 Task: Measure the distance between Boston and Old North Church
Action: Mouse pressed left at (325, 87)
Screenshot: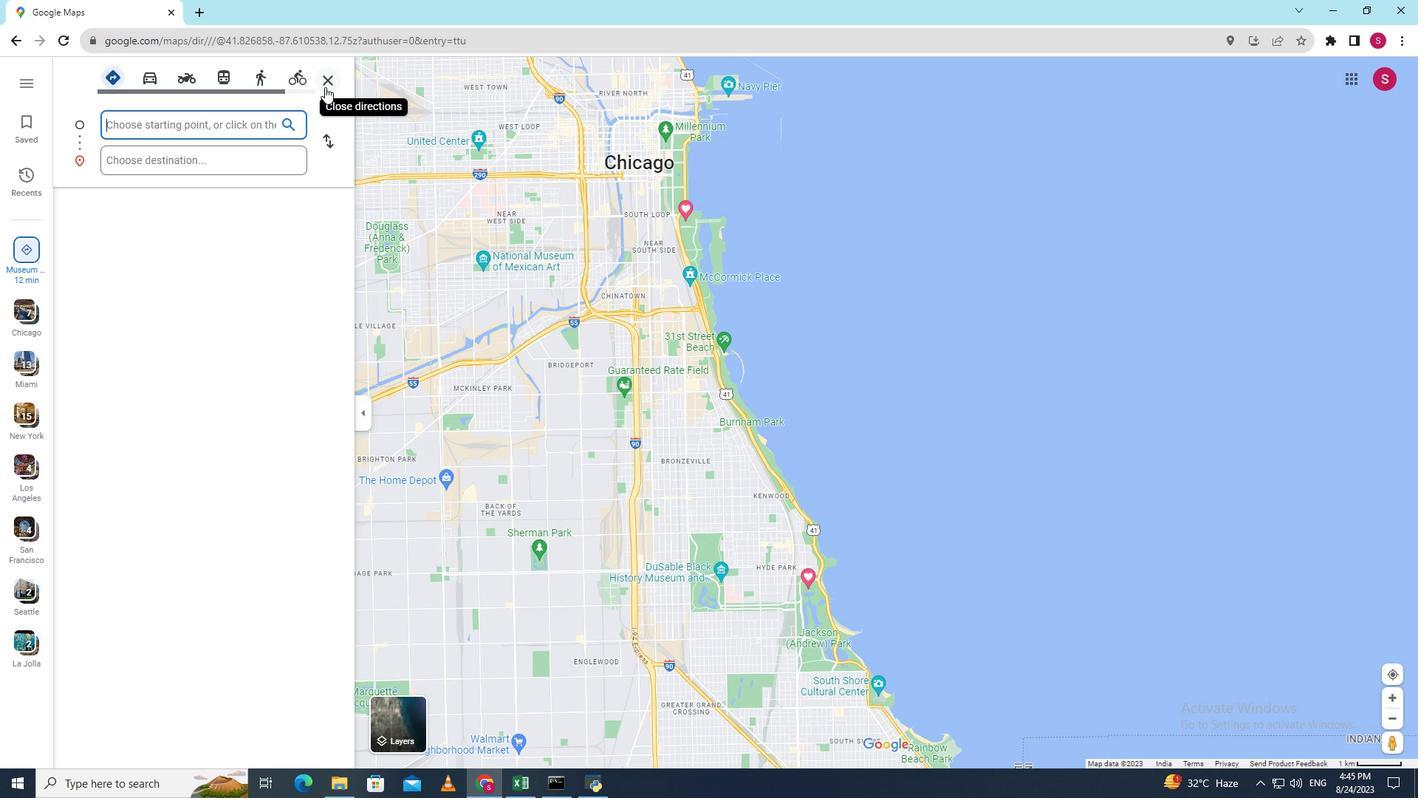 
Action: Key pressed <Key.shift>Boston<Key.space><Key.backspace>
Screenshot: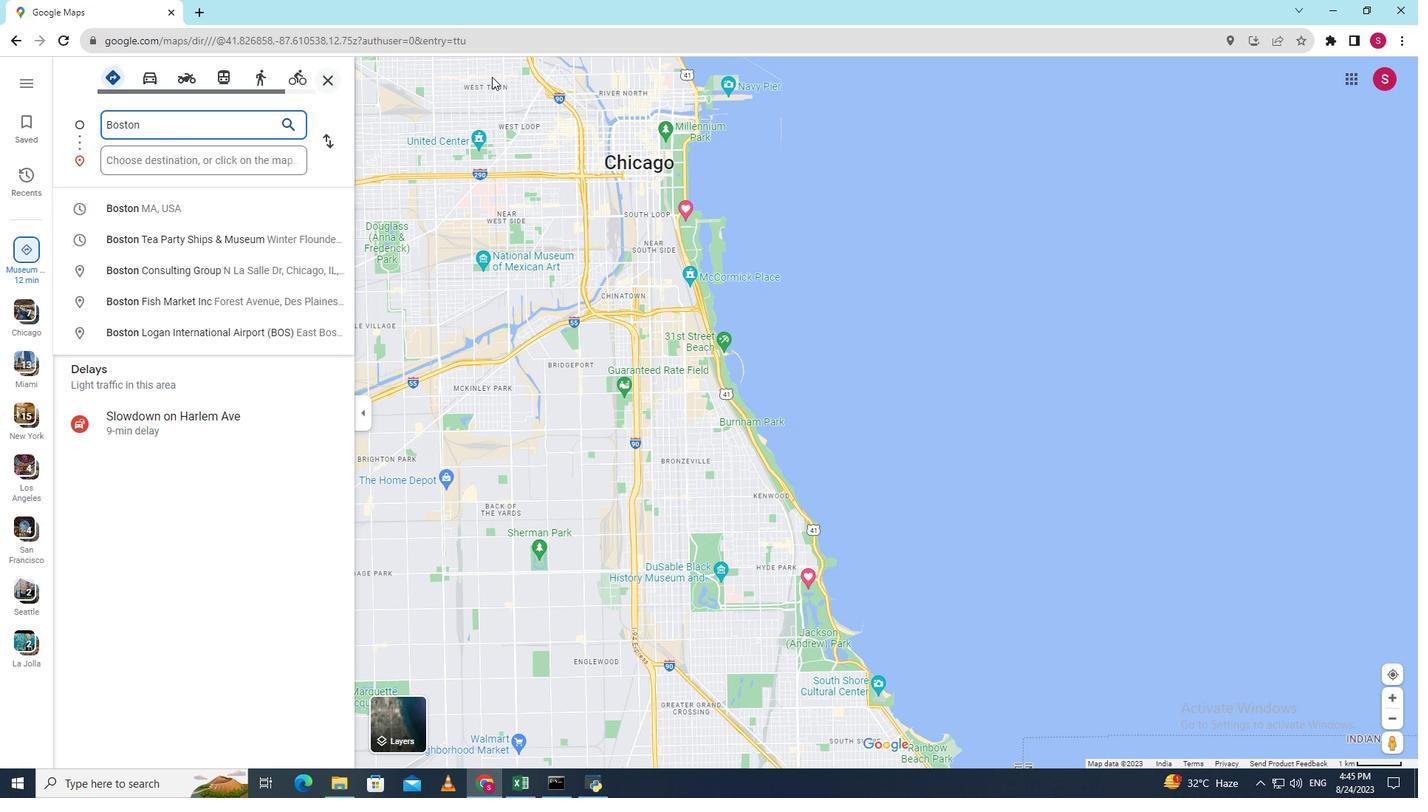 
Action: Mouse moved to (268, 153)
Screenshot: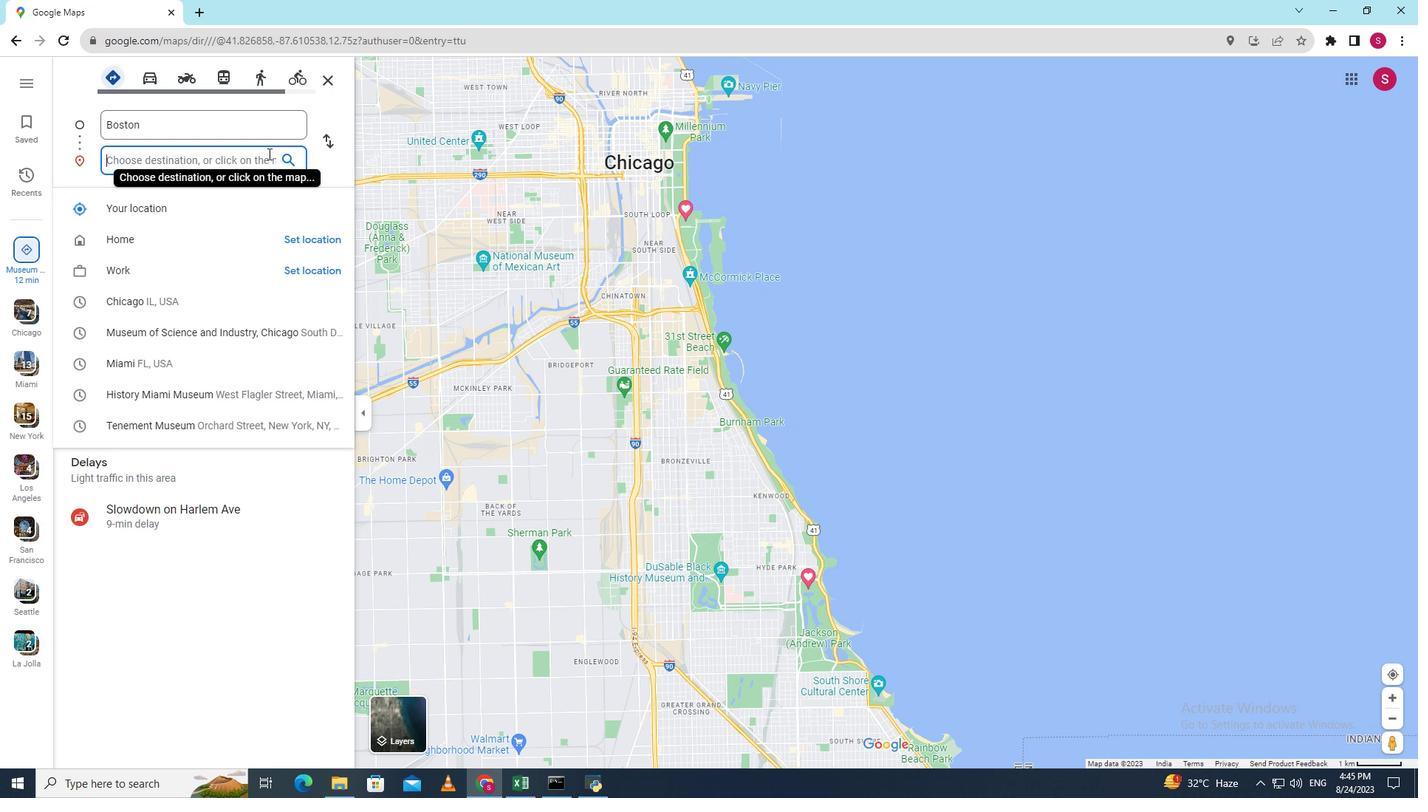 
Action: Mouse pressed left at (268, 153)
Screenshot: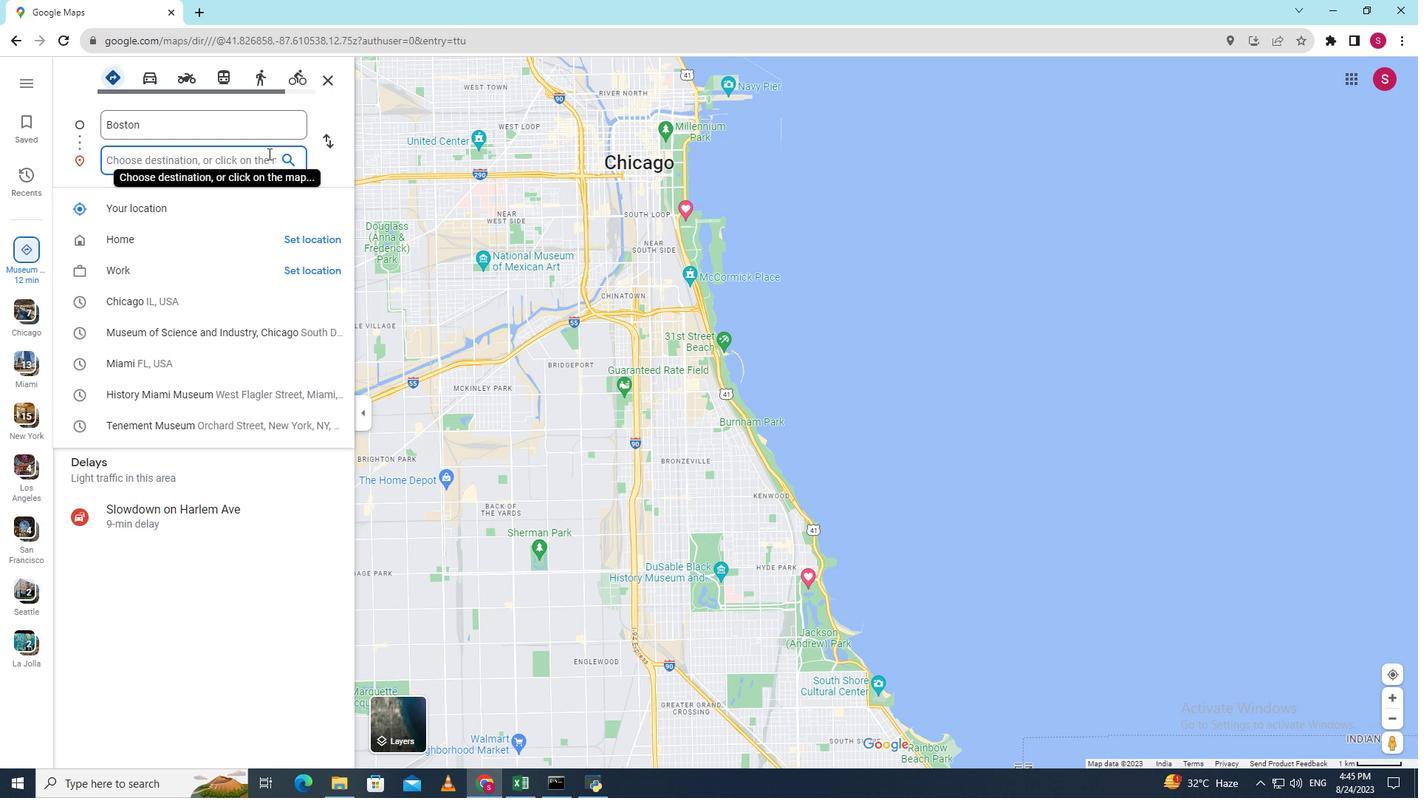 
Action: Key pressed <Key.shift><Key.shift><Key.shift><Key.shift><Key.shift><Key.shift><Key.shift><Key.shift><Key.shift><Key.shift><Key.shift><Key.shift>Old<Key.space><Key.shift><Key.shift><Key.shift><Key.shift><Key.shift><Key.shift><Key.shift><Key.shift><Key.shift><Key.shift>North<Key.space><Key.shift>Church<Key.enter>
Screenshot: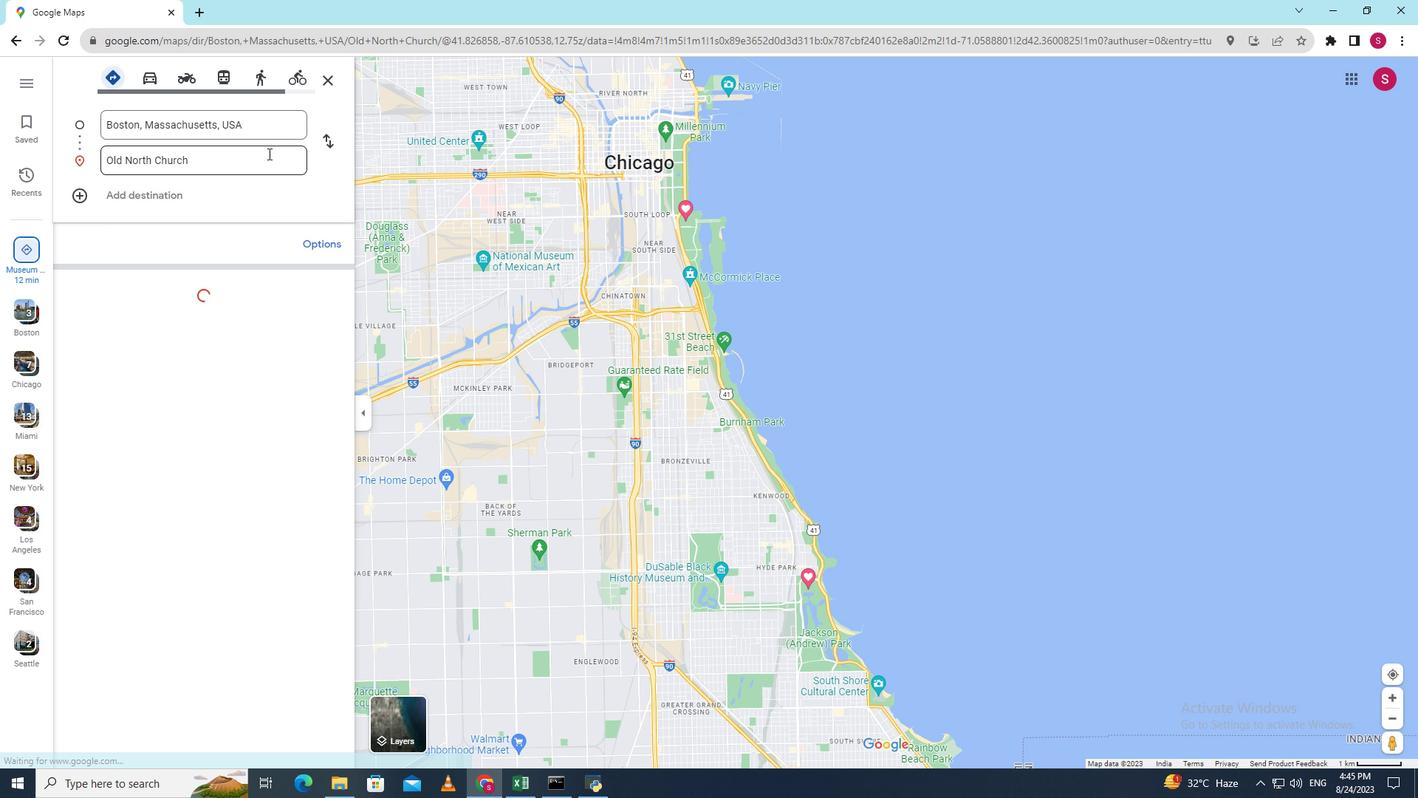 
Action: Mouse moved to (730, 696)
Screenshot: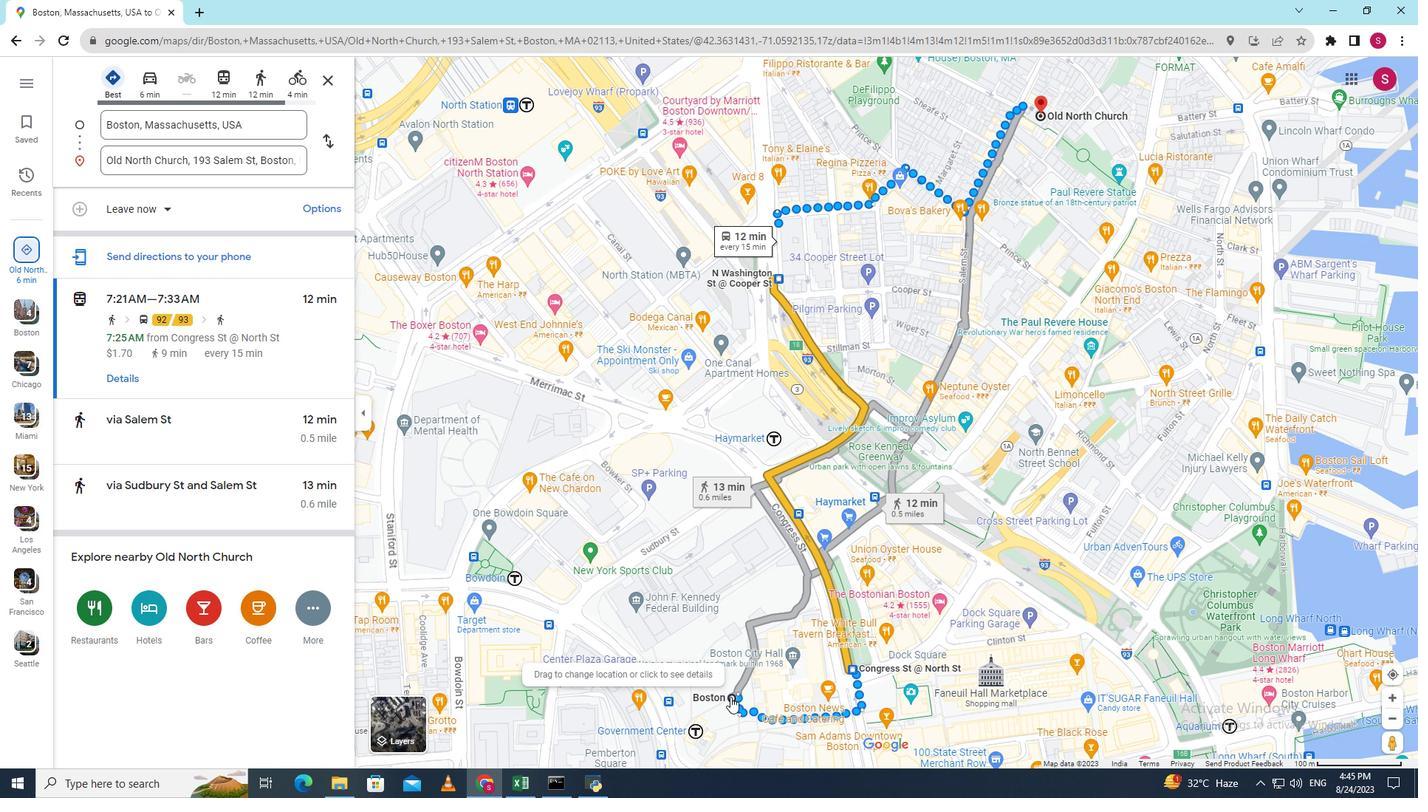 
Action: Mouse pressed right at (730, 696)
Screenshot: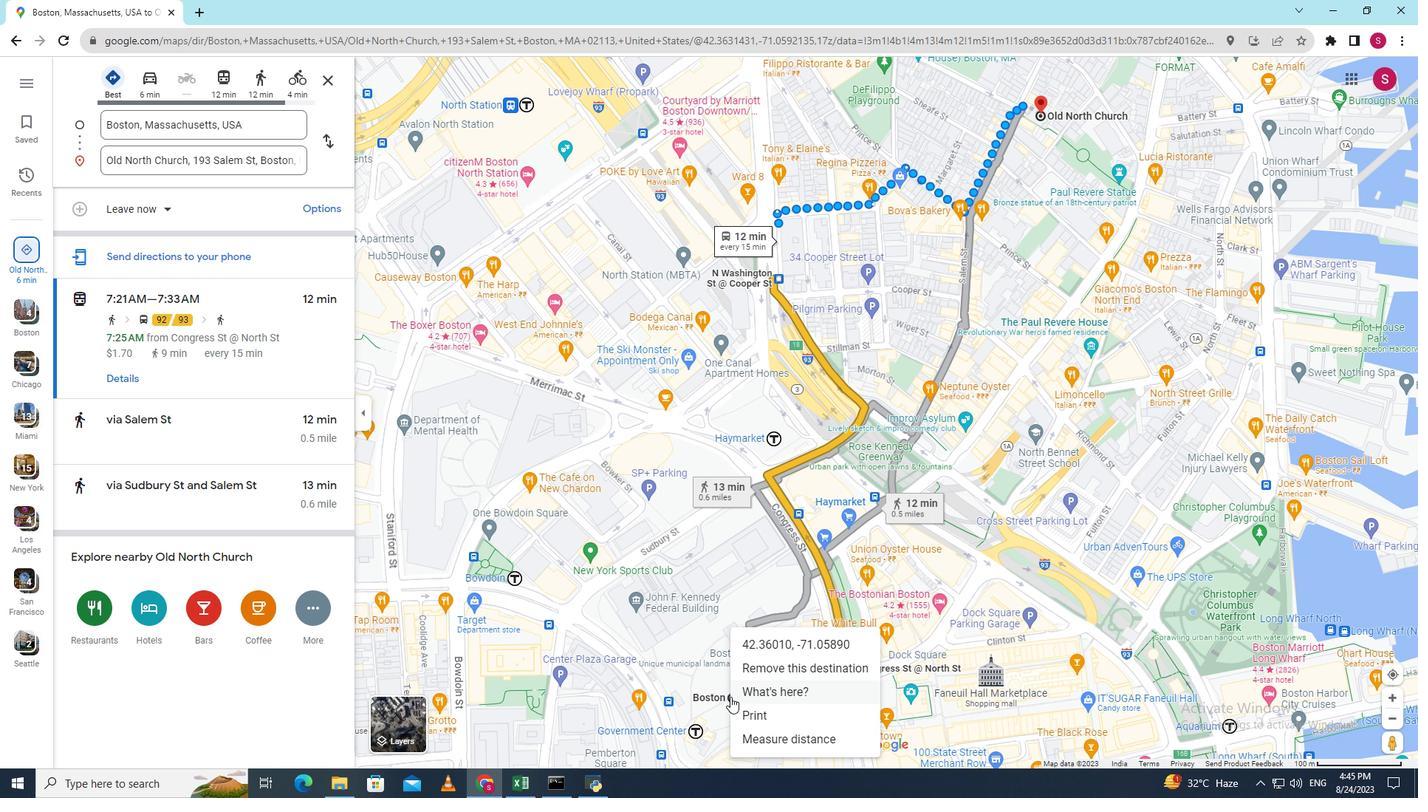 
Action: Mouse moved to (781, 737)
Screenshot: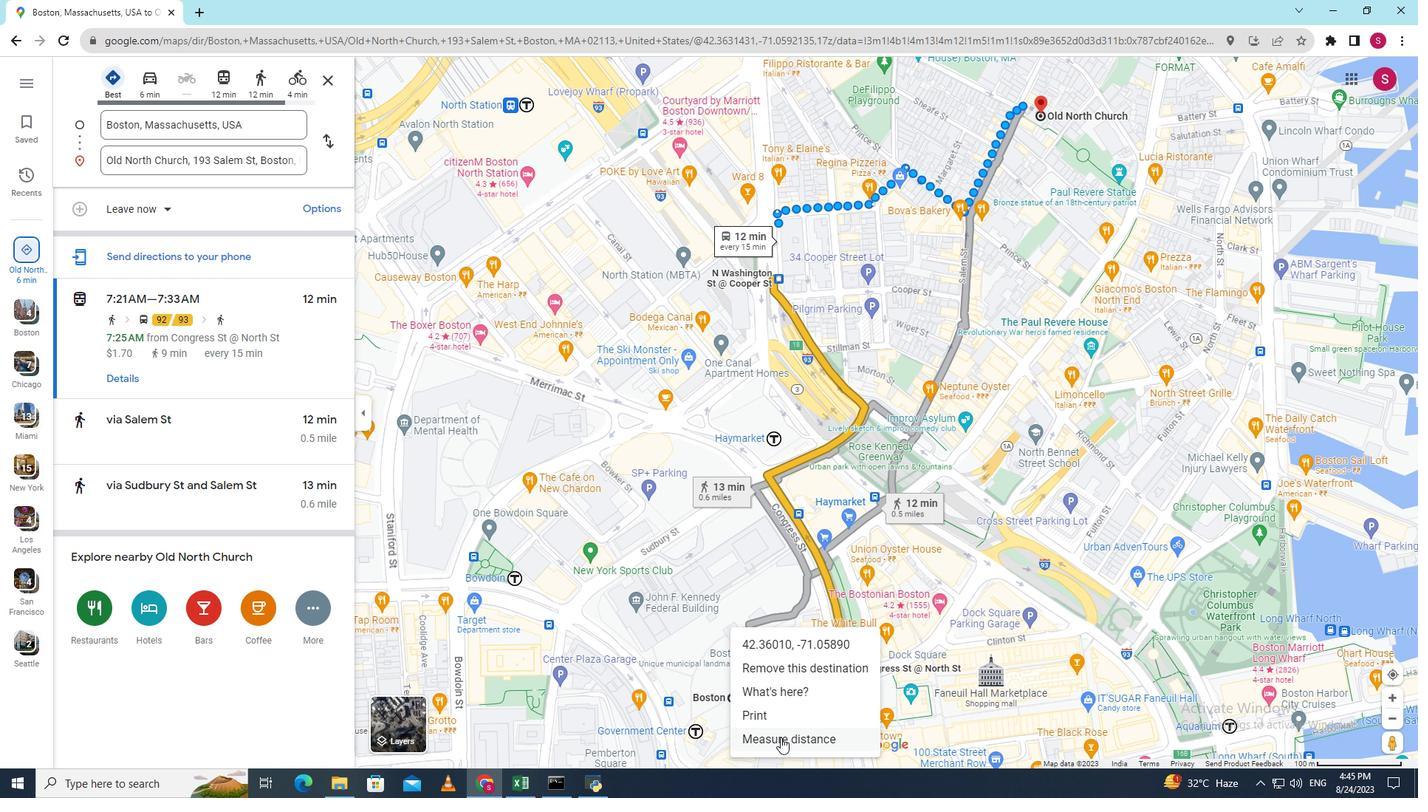 
Action: Mouse pressed left at (781, 737)
Screenshot: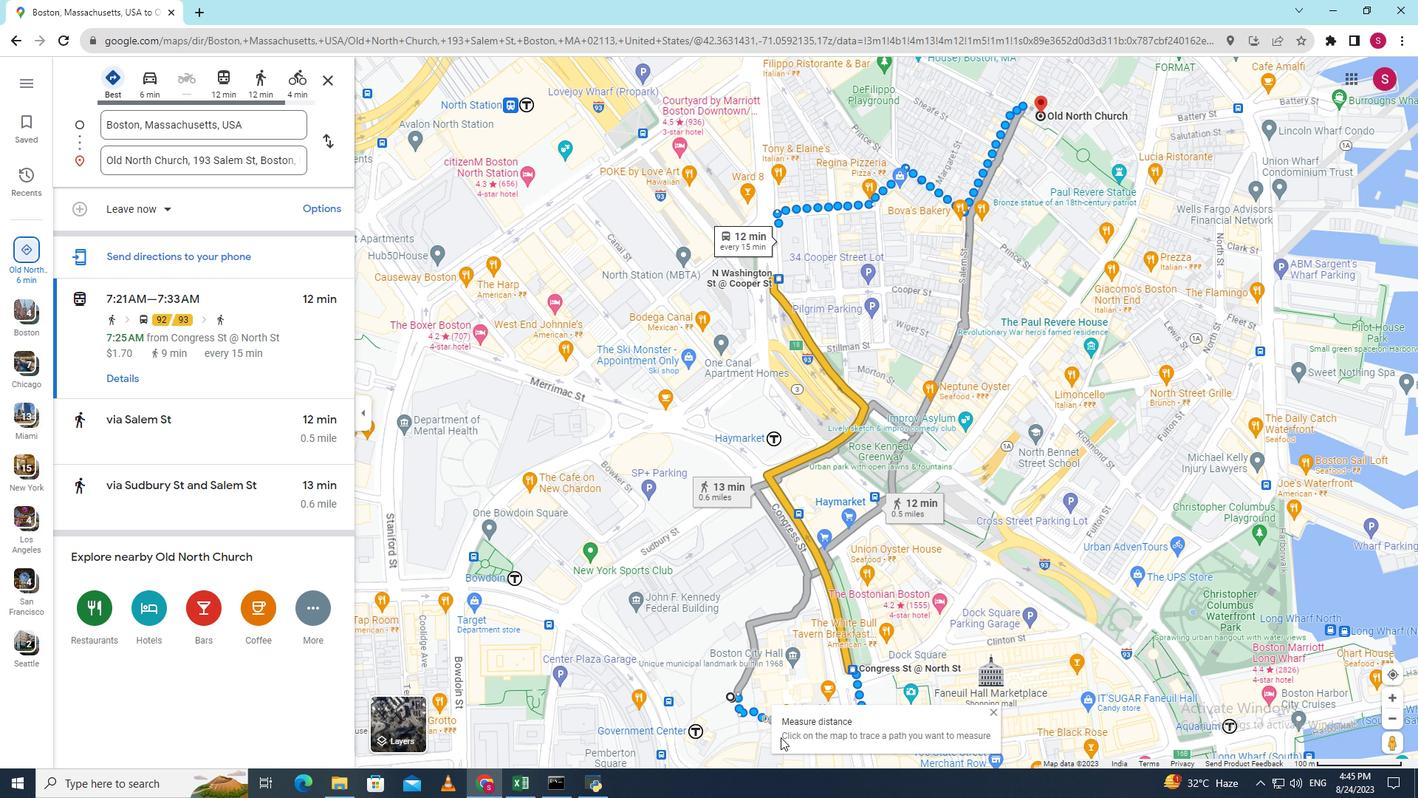 
Action: Mouse moved to (1040, 116)
Screenshot: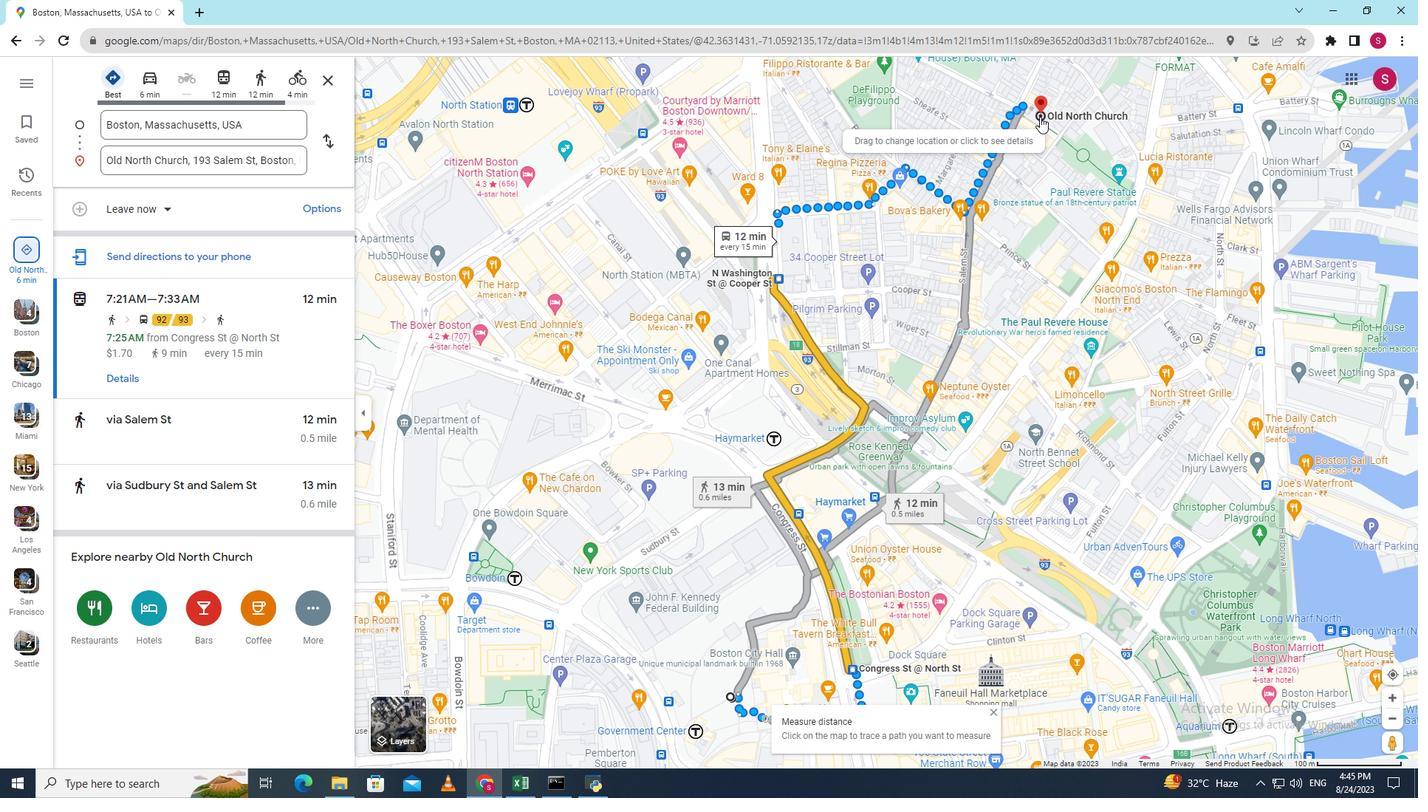 
Action: Mouse pressed right at (1040, 116)
Screenshot: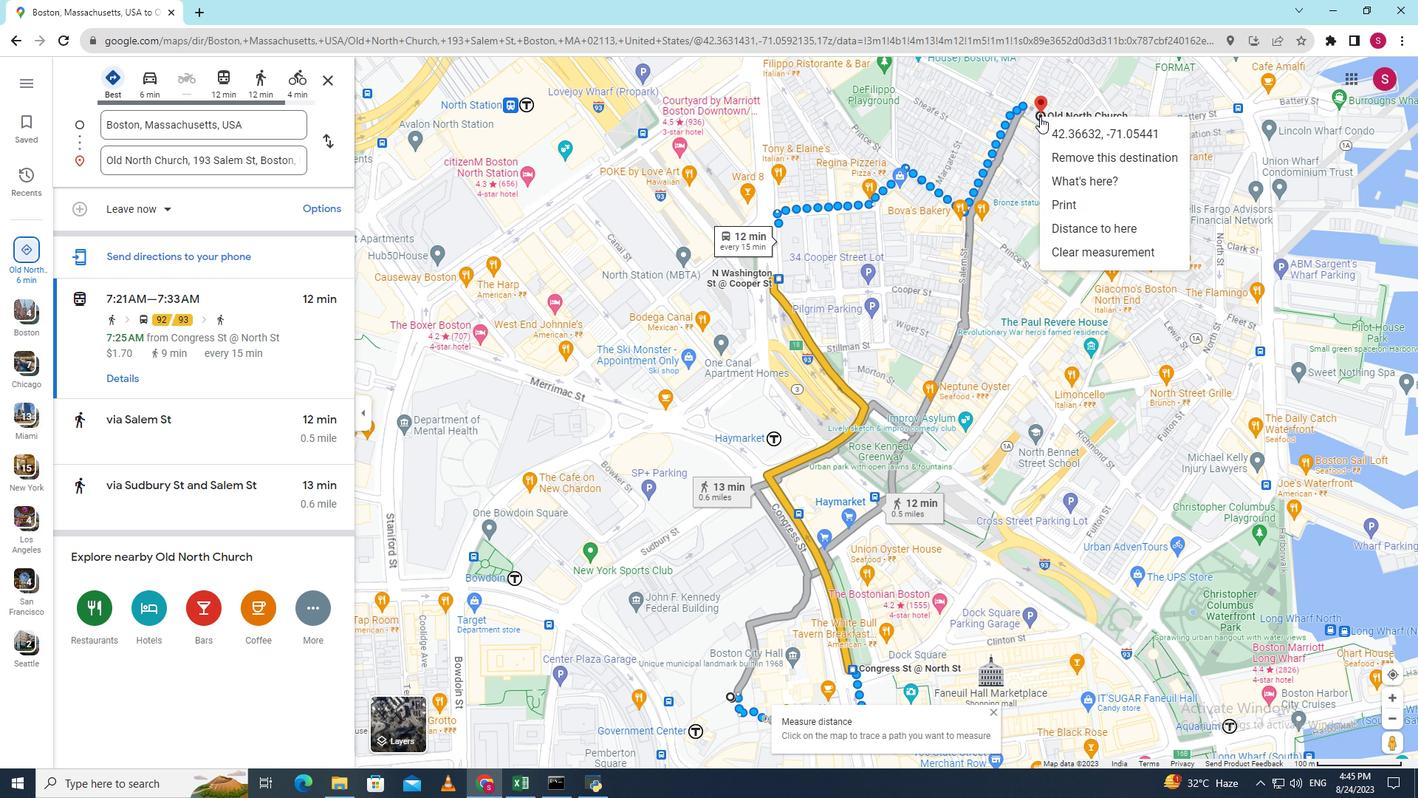 
Action: Mouse moved to (1087, 226)
Screenshot: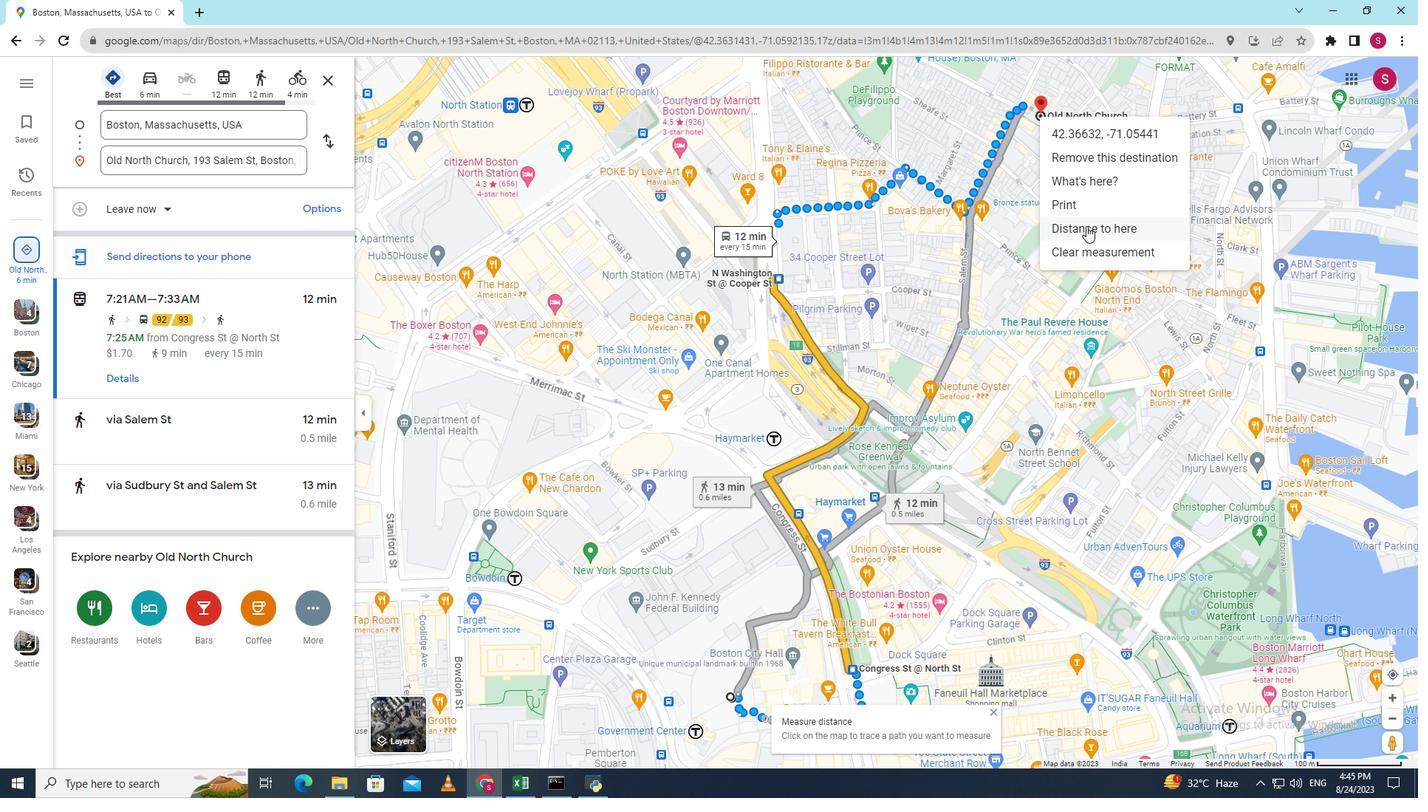 
Action: Mouse pressed left at (1087, 226)
Screenshot: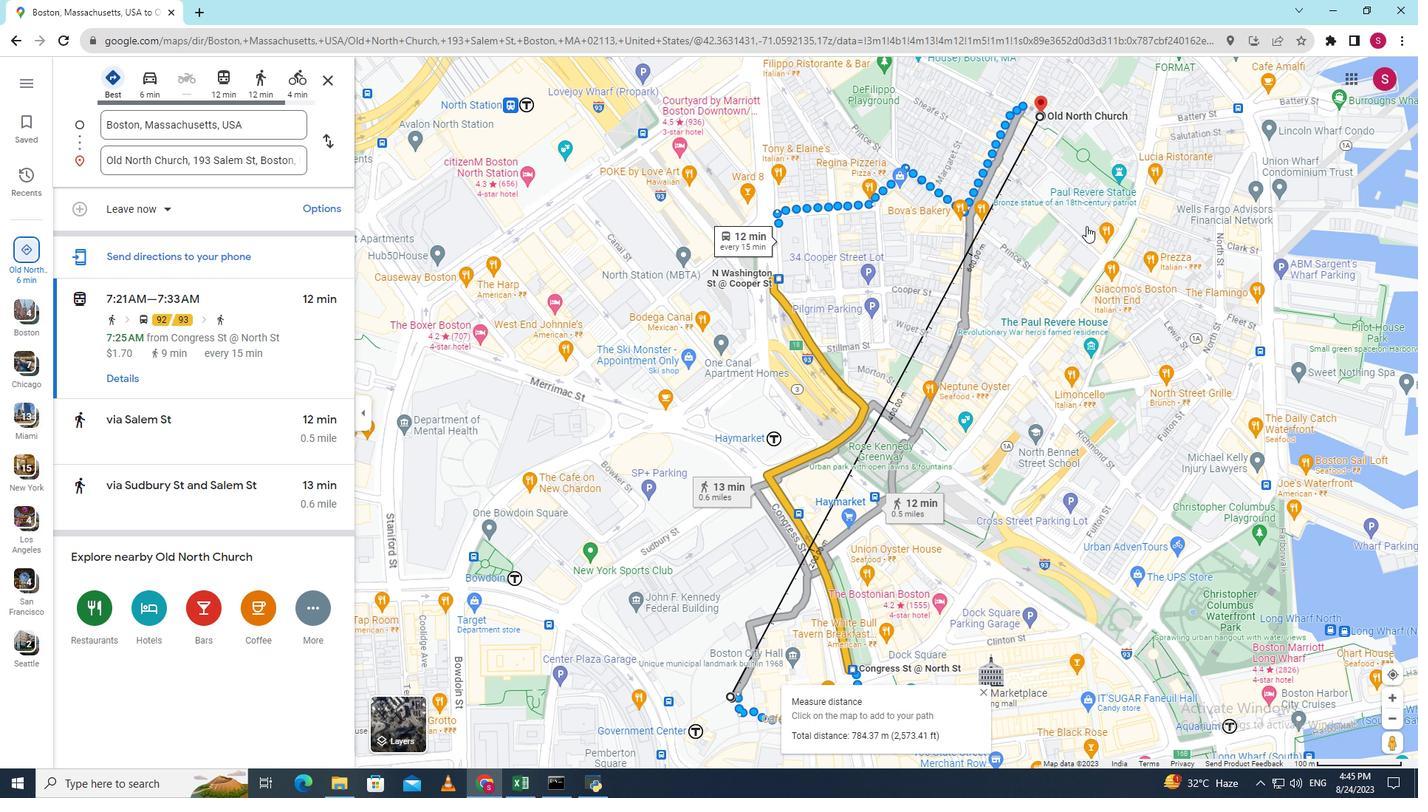 
Action: Mouse moved to (792, 732)
Screenshot: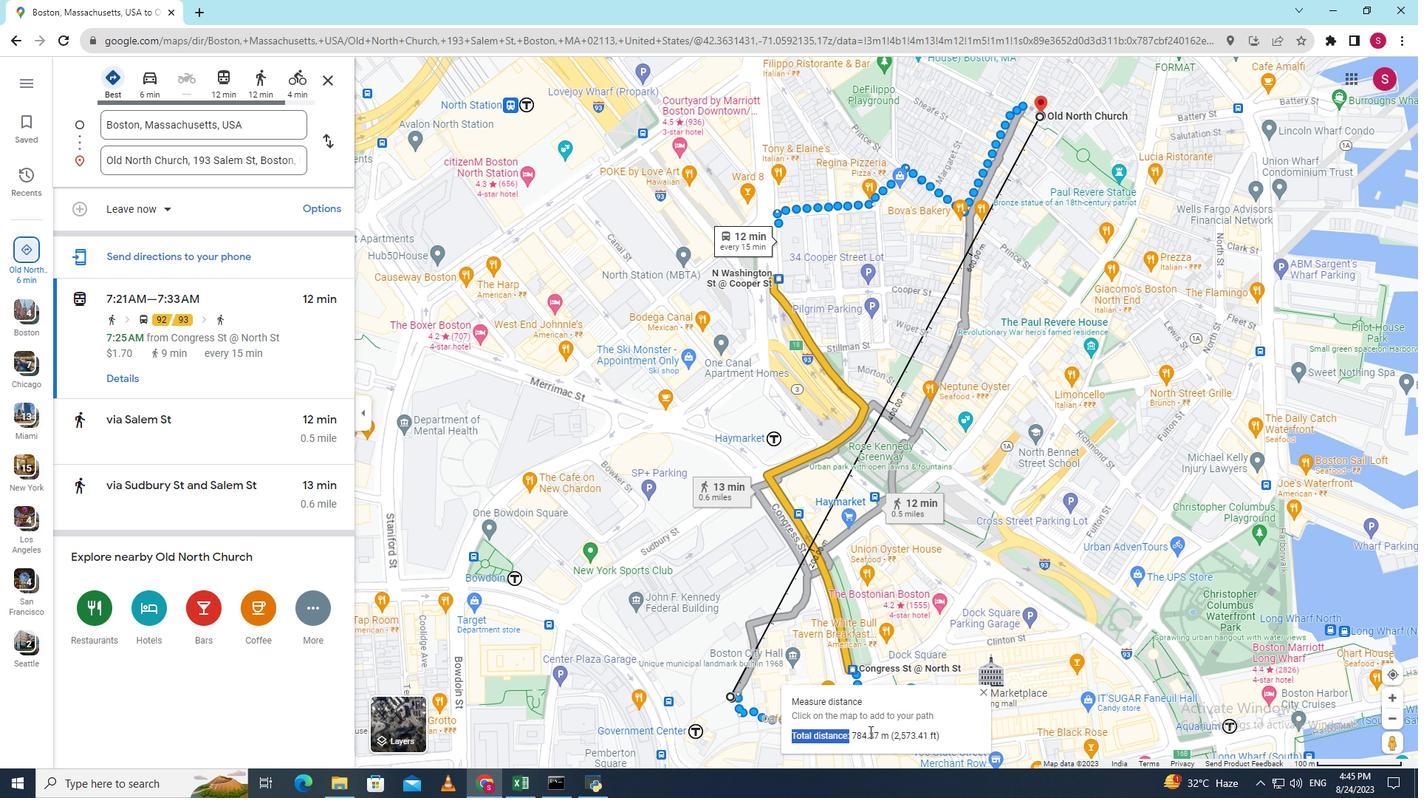 
Action: Mouse pressed left at (792, 732)
Screenshot: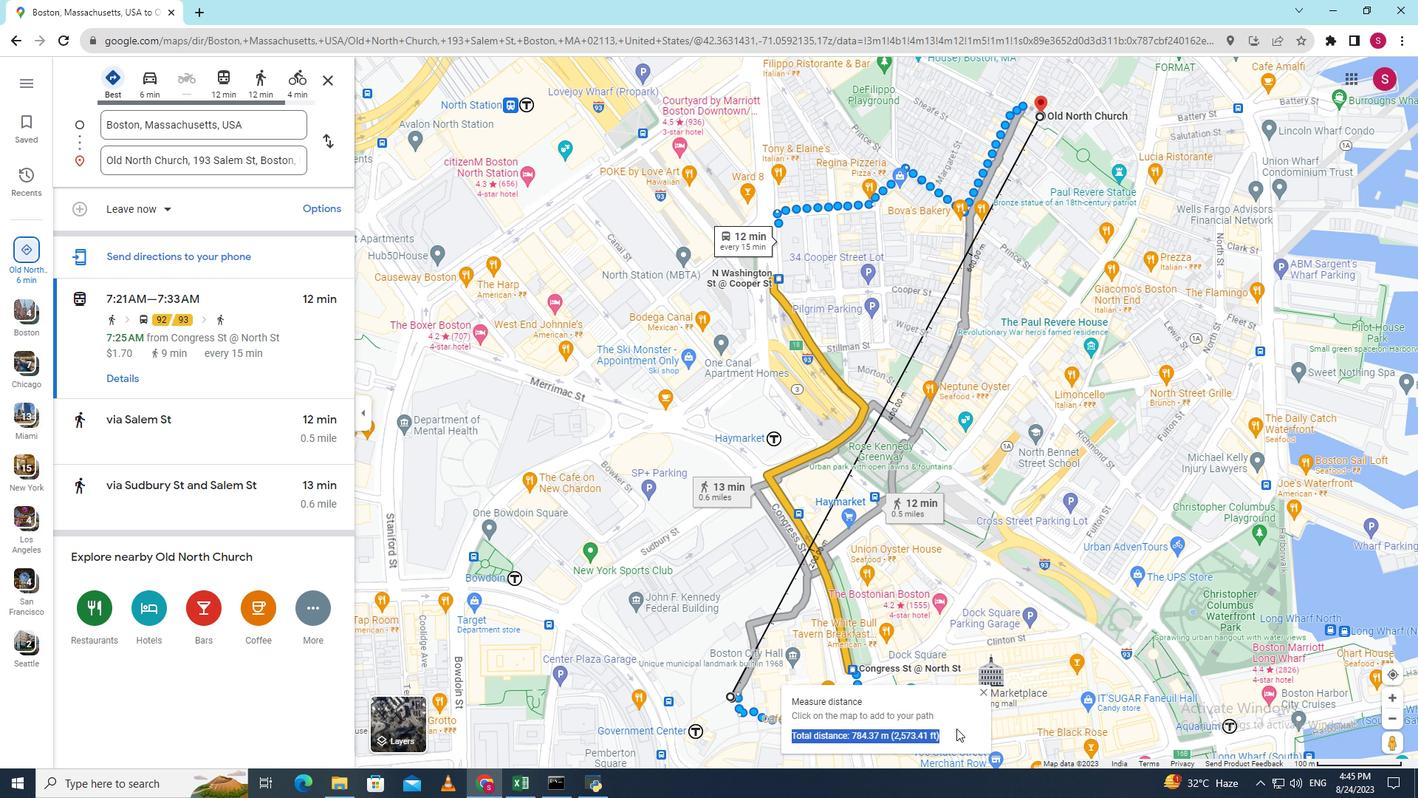 
Action: Mouse moved to (957, 728)
Screenshot: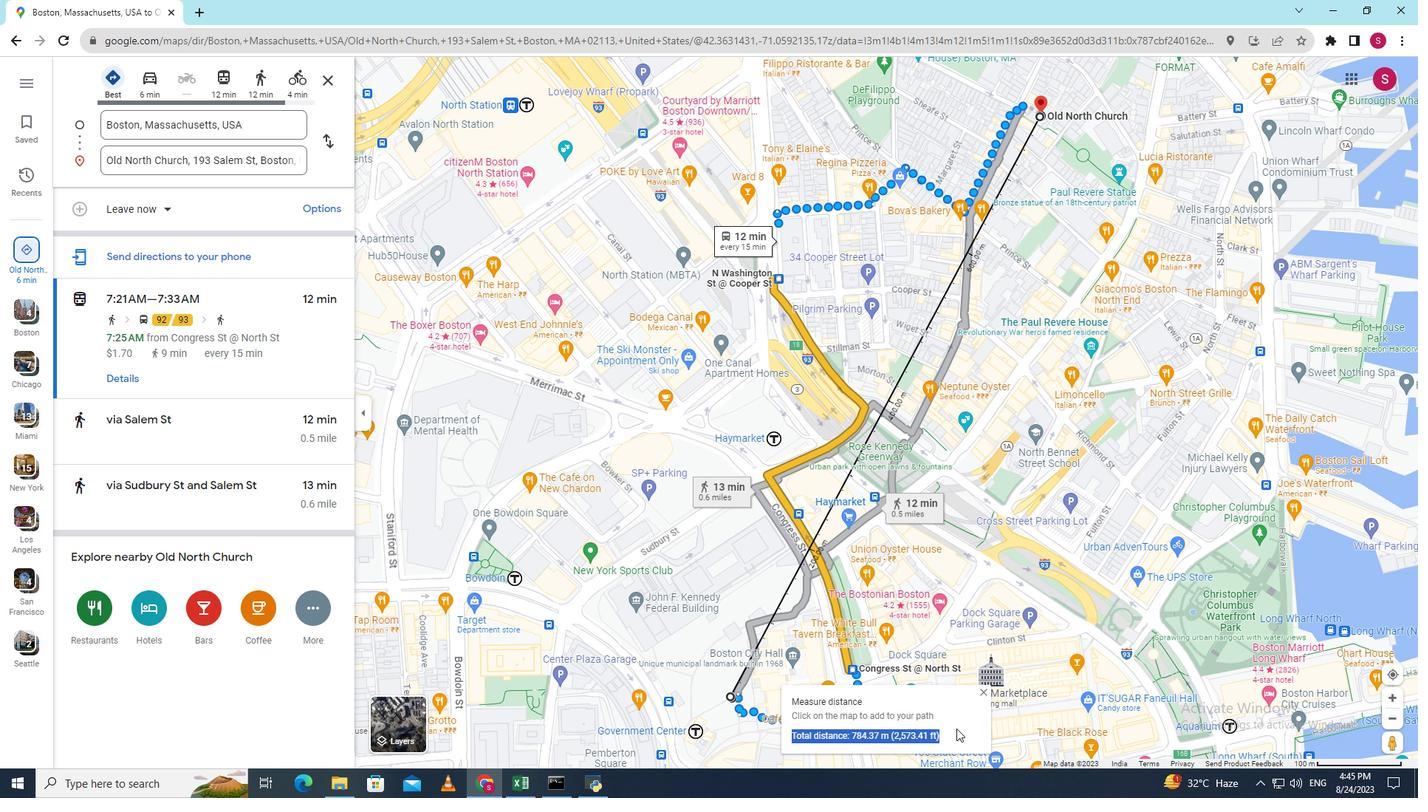 
